 Task: Look for products in the category "More Dips & Spreads" from Store Brand only.
Action: Mouse moved to (718, 240)
Screenshot: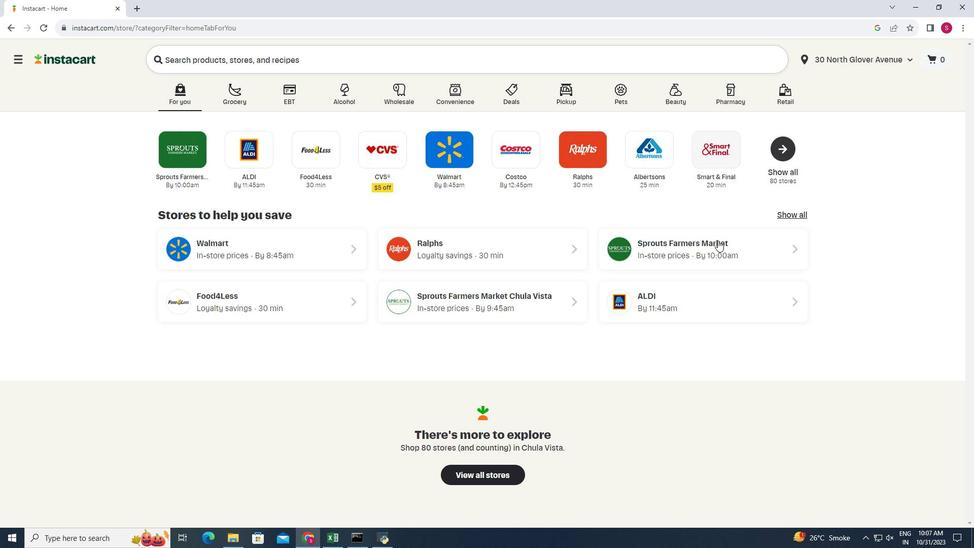 
Action: Mouse pressed left at (718, 240)
Screenshot: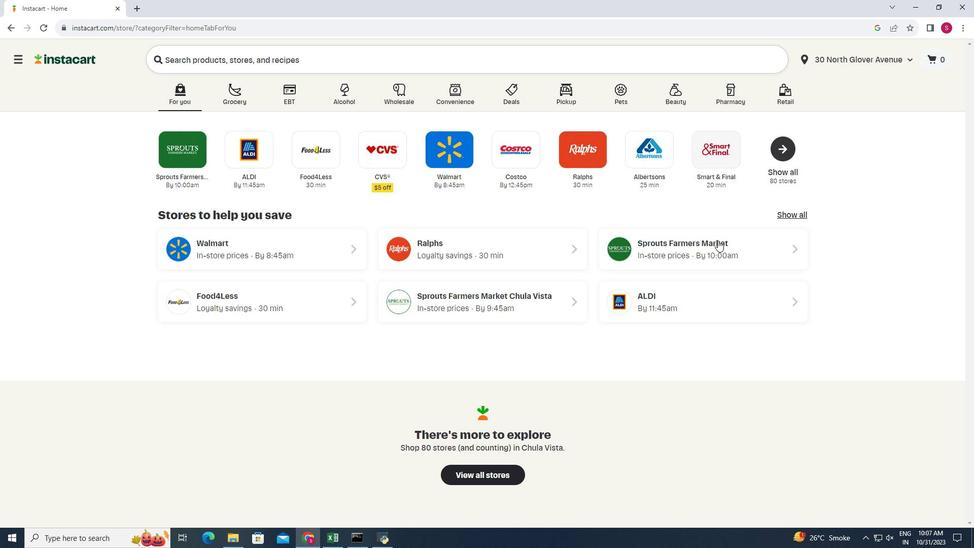 
Action: Mouse moved to (41, 445)
Screenshot: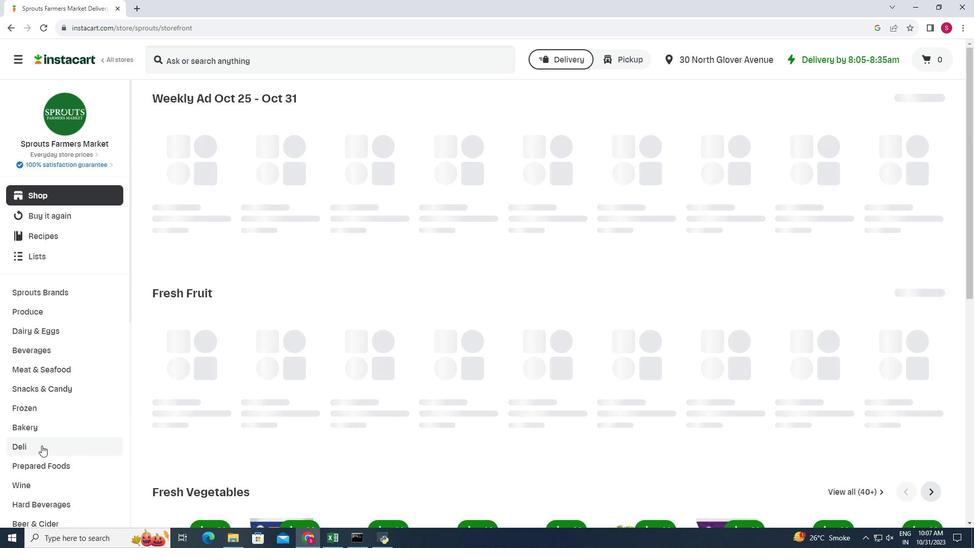 
Action: Mouse pressed left at (41, 445)
Screenshot: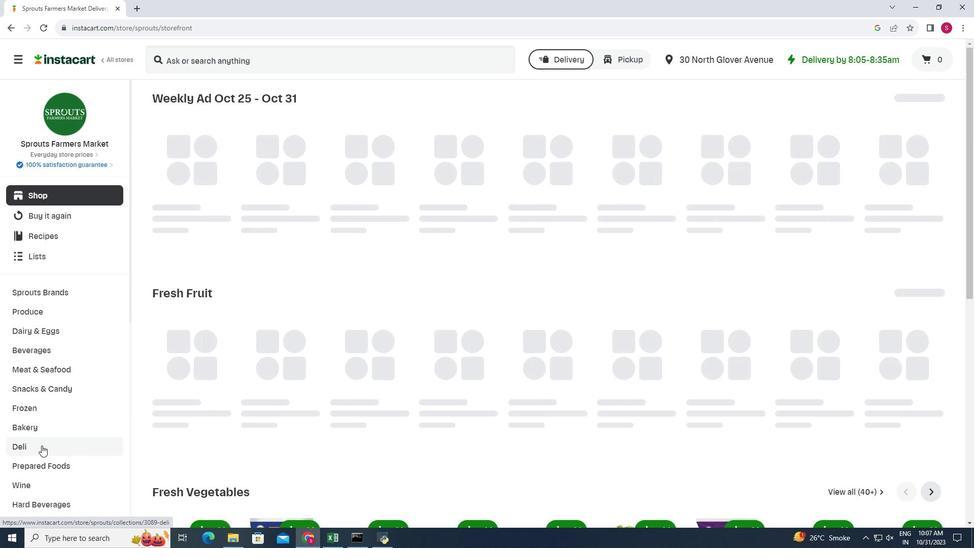
Action: Mouse moved to (320, 126)
Screenshot: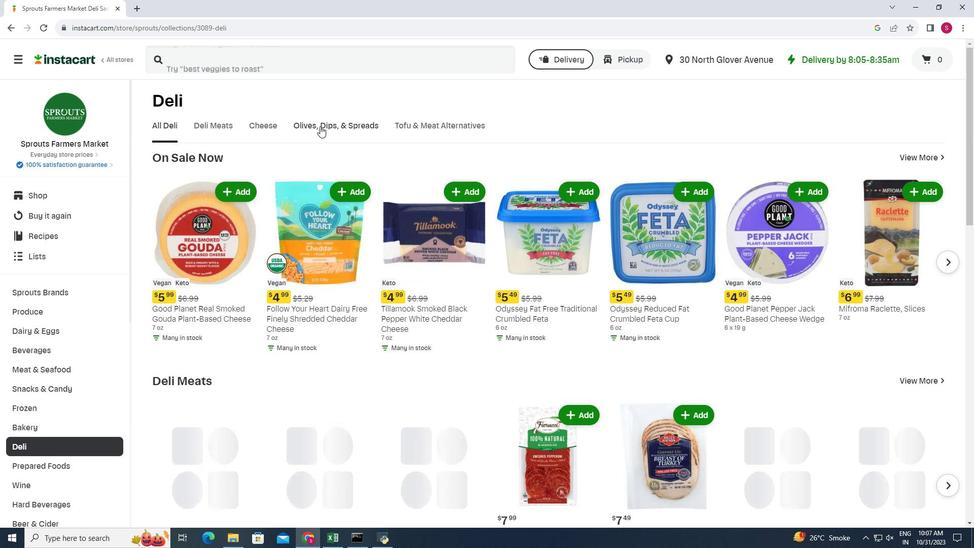 
Action: Mouse pressed left at (320, 126)
Screenshot: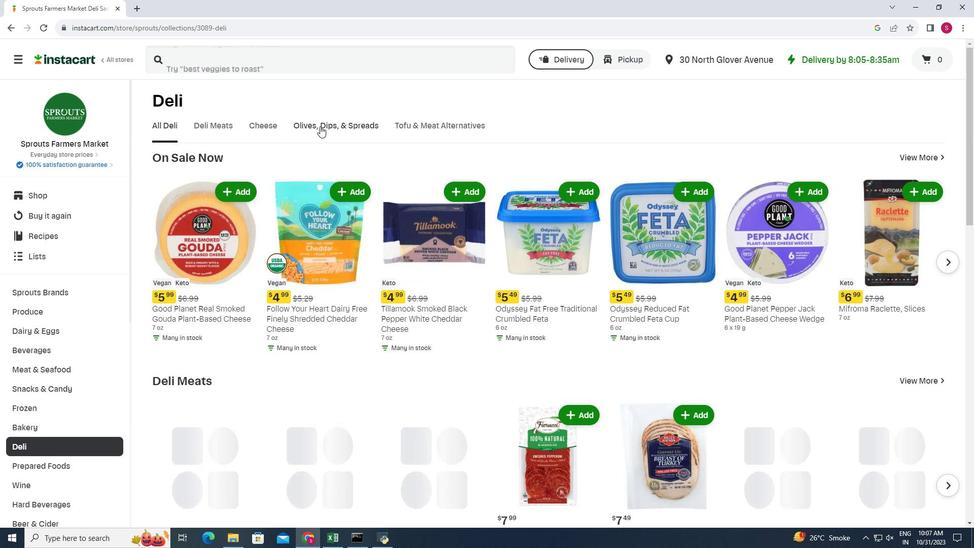 
Action: Mouse moved to (518, 158)
Screenshot: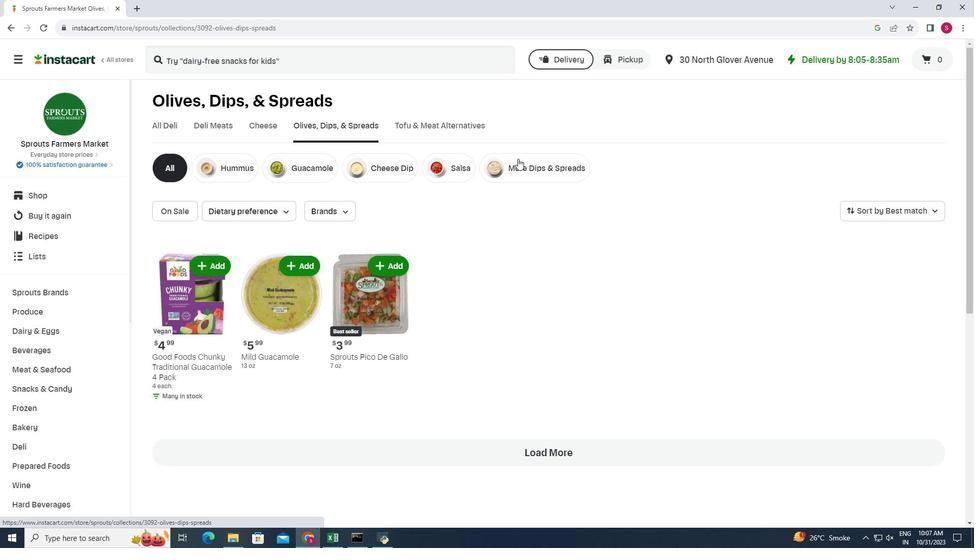 
Action: Mouse pressed left at (518, 158)
Screenshot: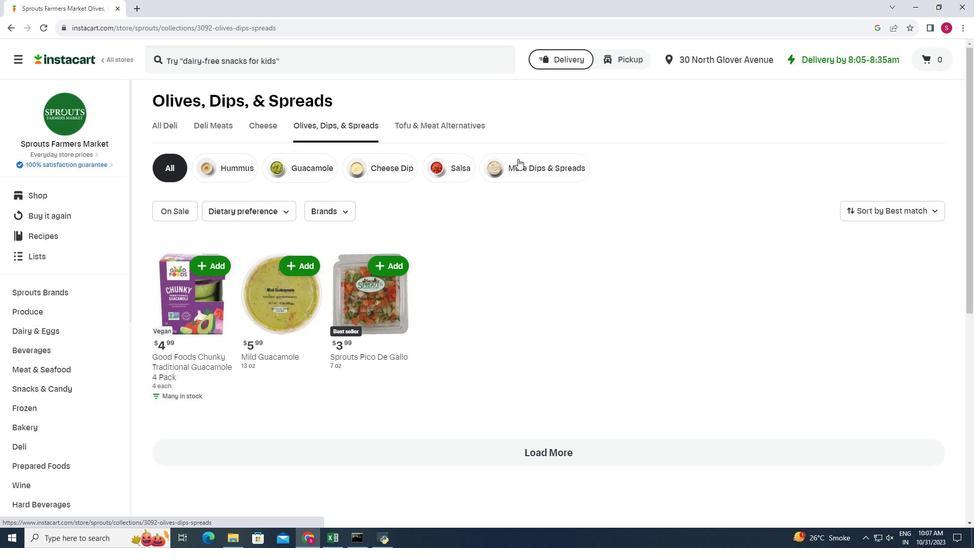 
Action: Mouse moved to (342, 214)
Screenshot: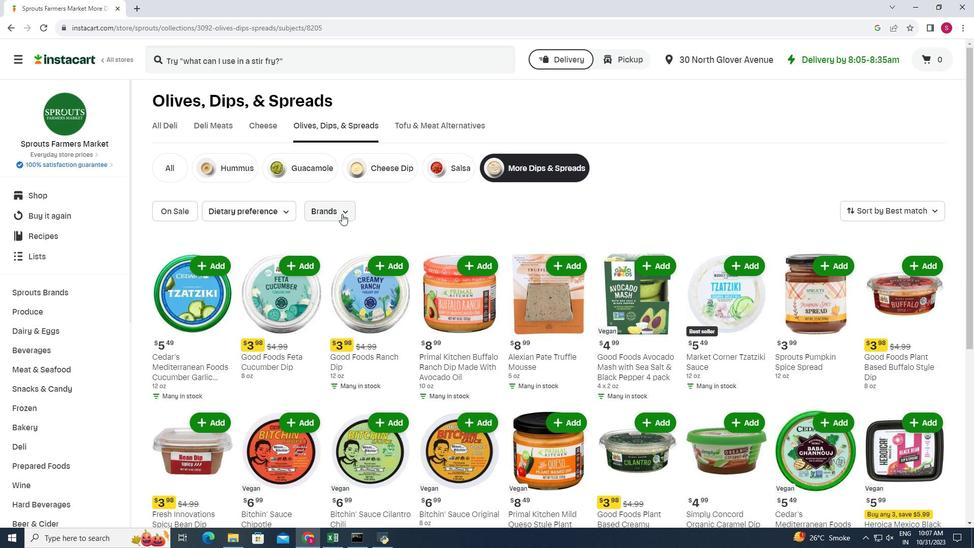 
Action: Mouse pressed left at (342, 214)
Screenshot: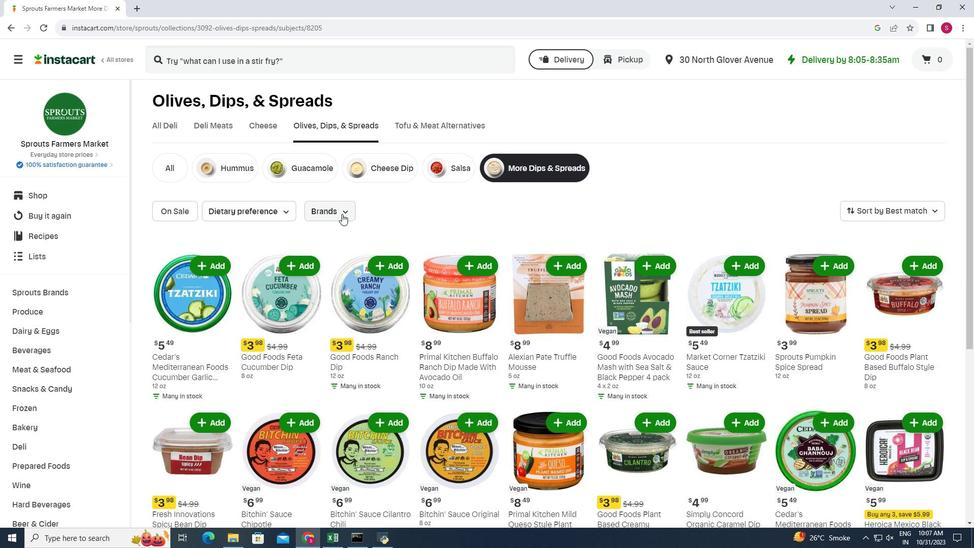 
Action: Mouse moved to (320, 234)
Screenshot: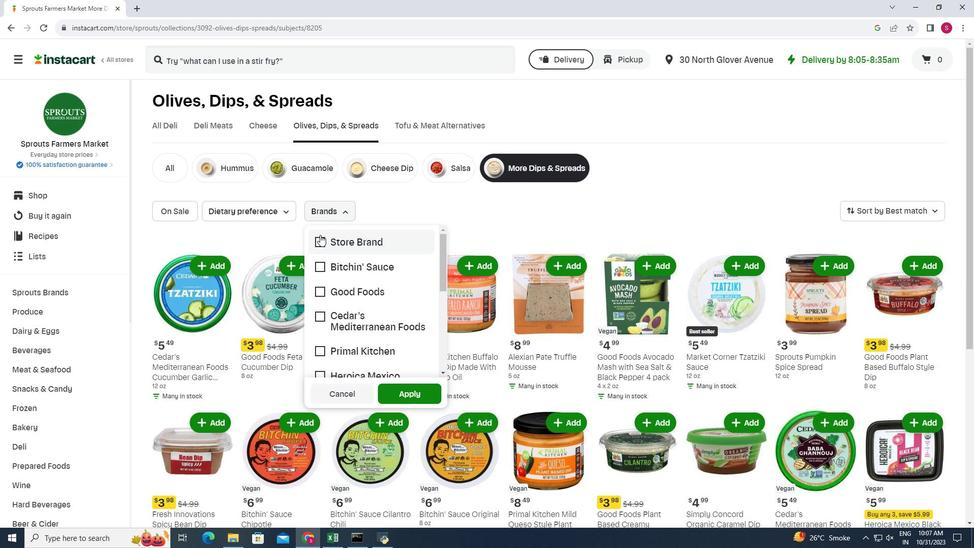 
Action: Mouse pressed left at (320, 234)
Screenshot: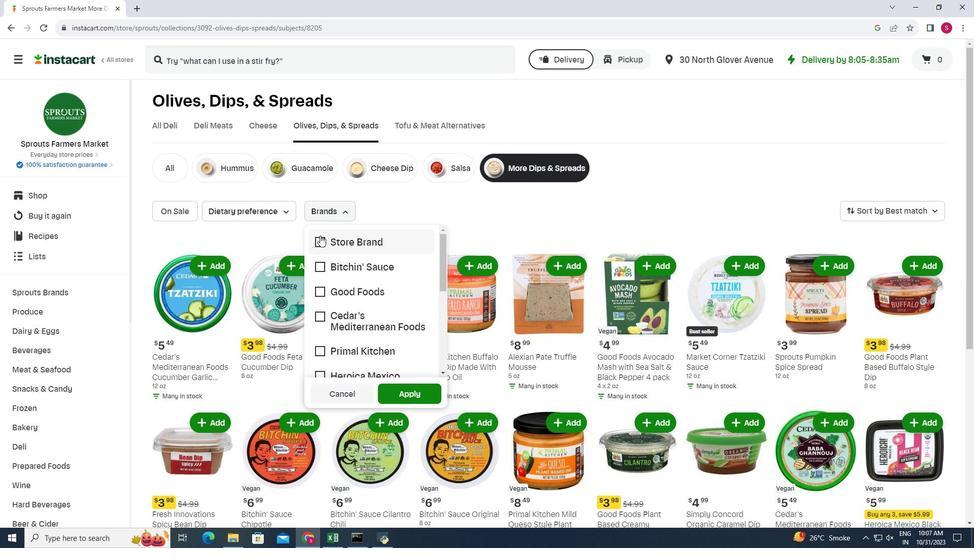 
Action: Mouse moved to (396, 389)
Screenshot: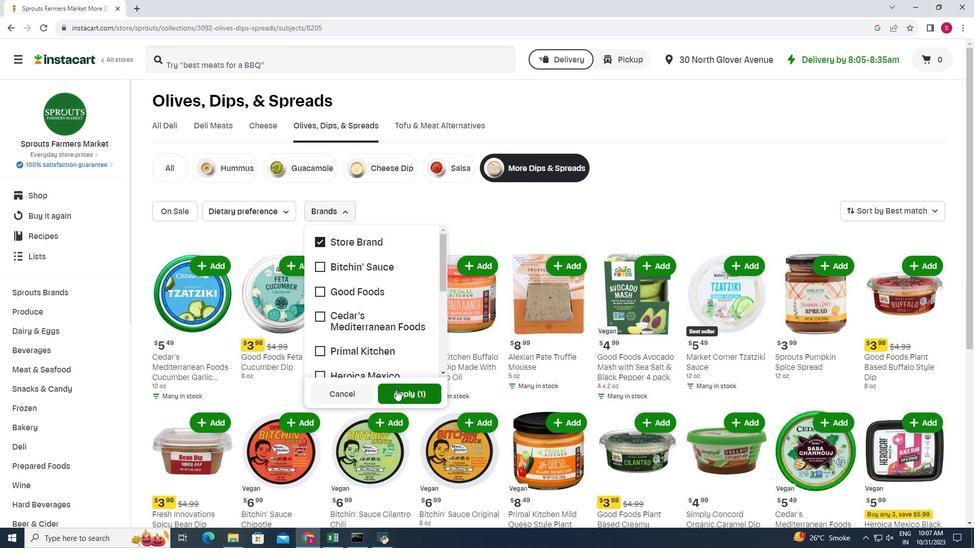 
Action: Mouse pressed left at (396, 389)
Screenshot: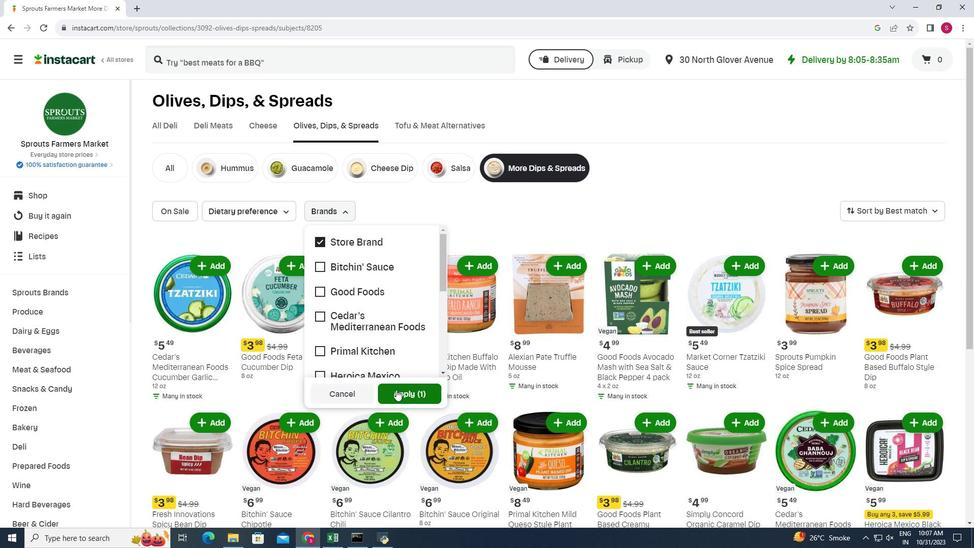 
Action: Mouse moved to (431, 206)
Screenshot: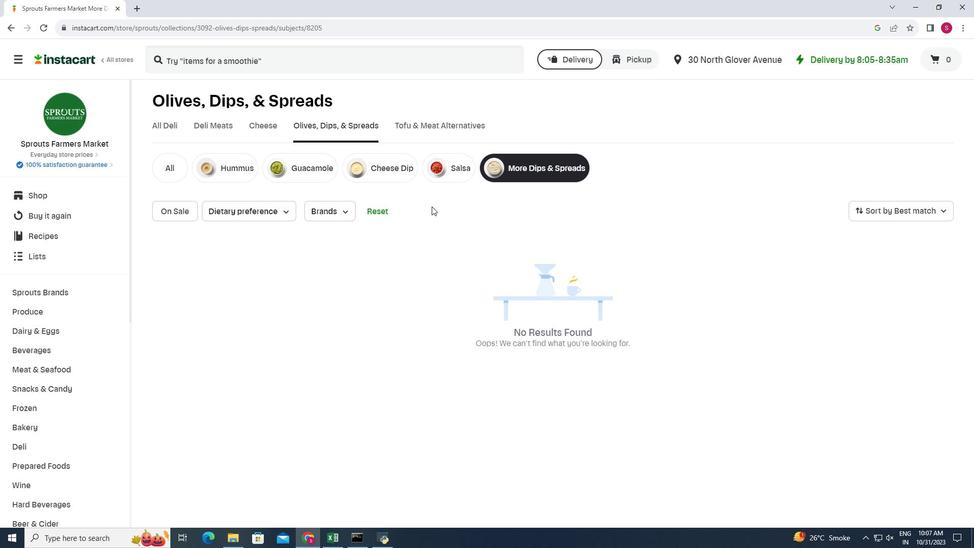 
